 Task: Apply left border.
Action: Mouse moved to (239, 367)
Screenshot: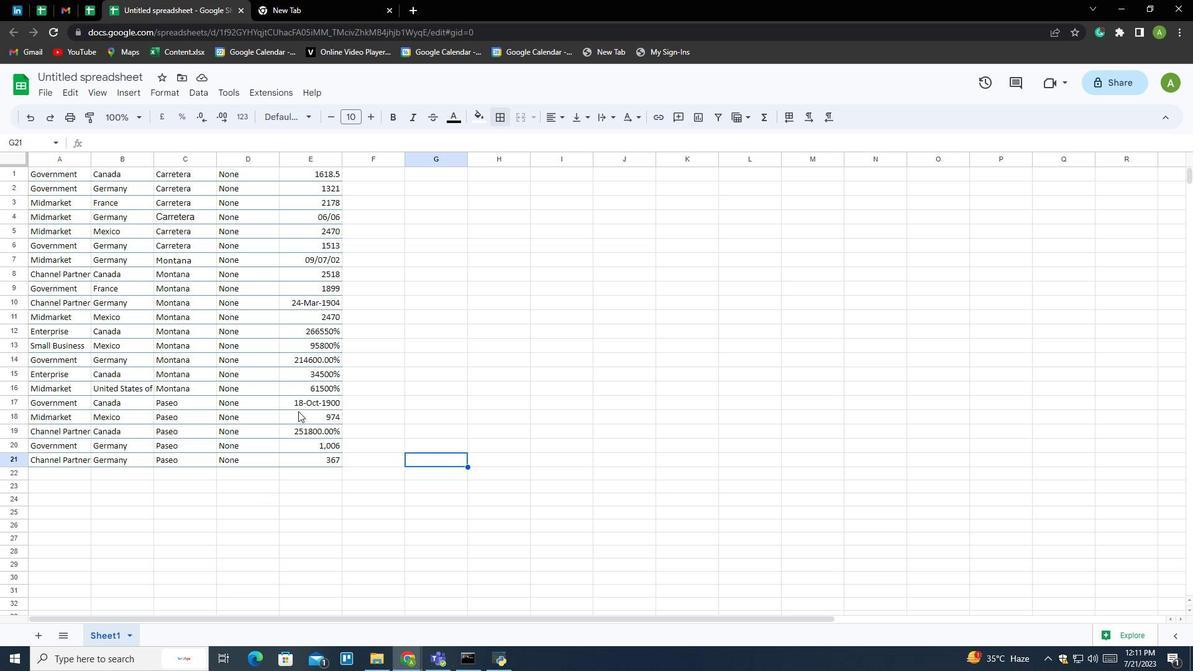 
Action: Mouse pressed left at (239, 367)
Screenshot: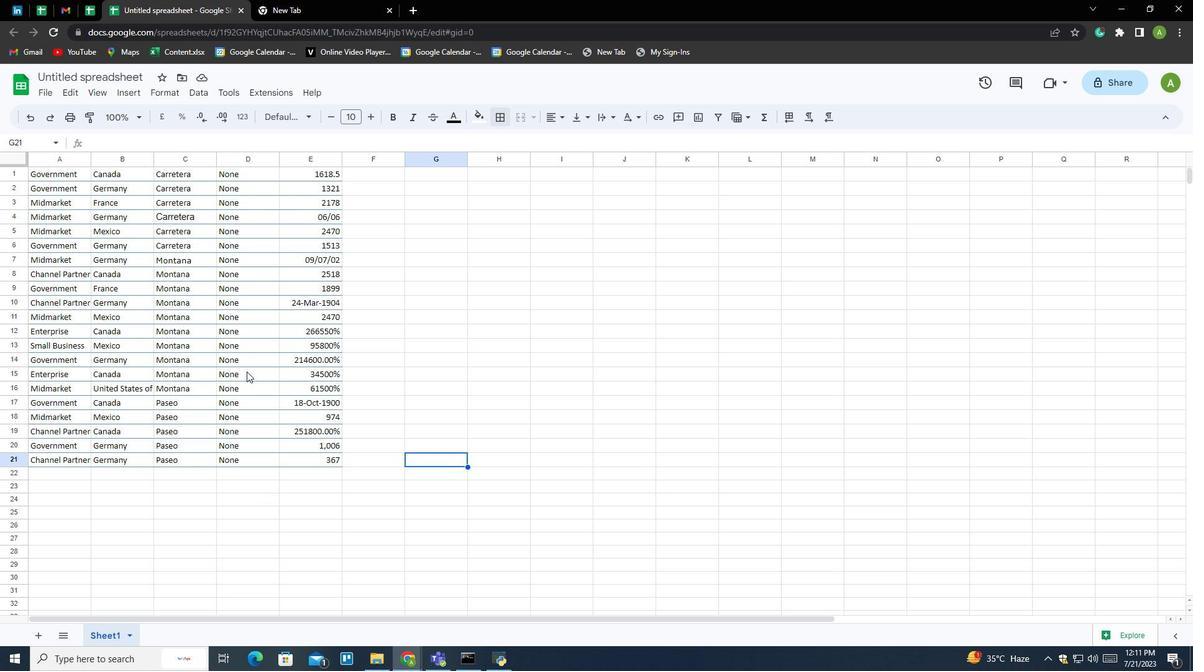 
Action: Key pressed ctrl+A
Screenshot: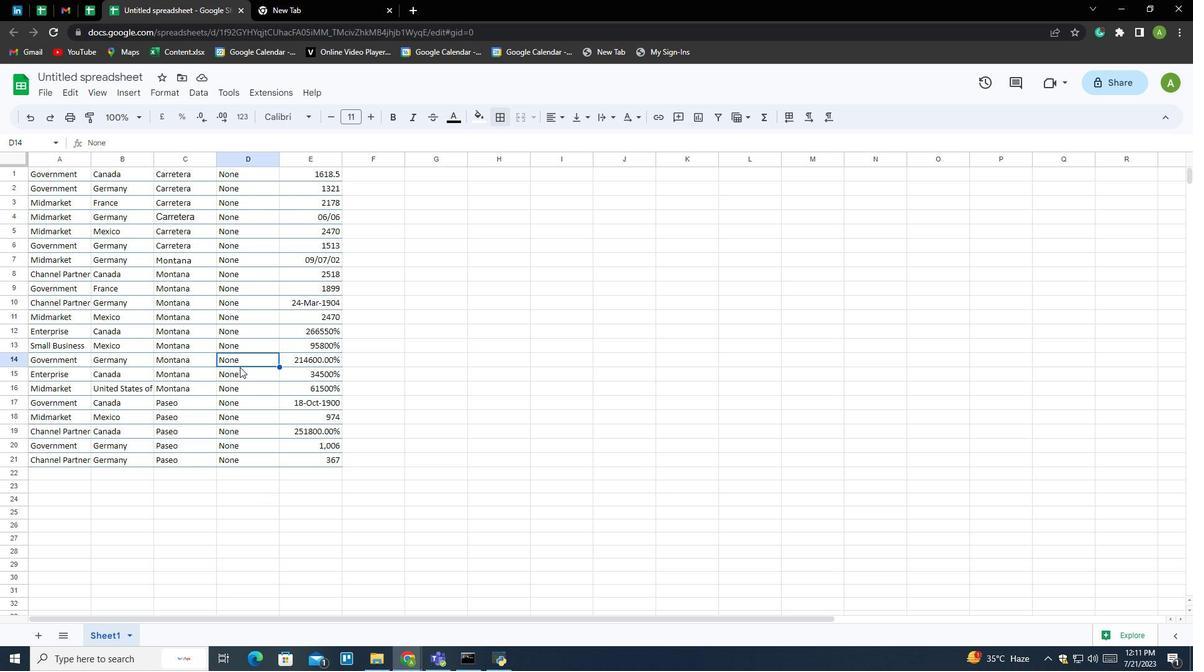
Action: Mouse moved to (507, 115)
Screenshot: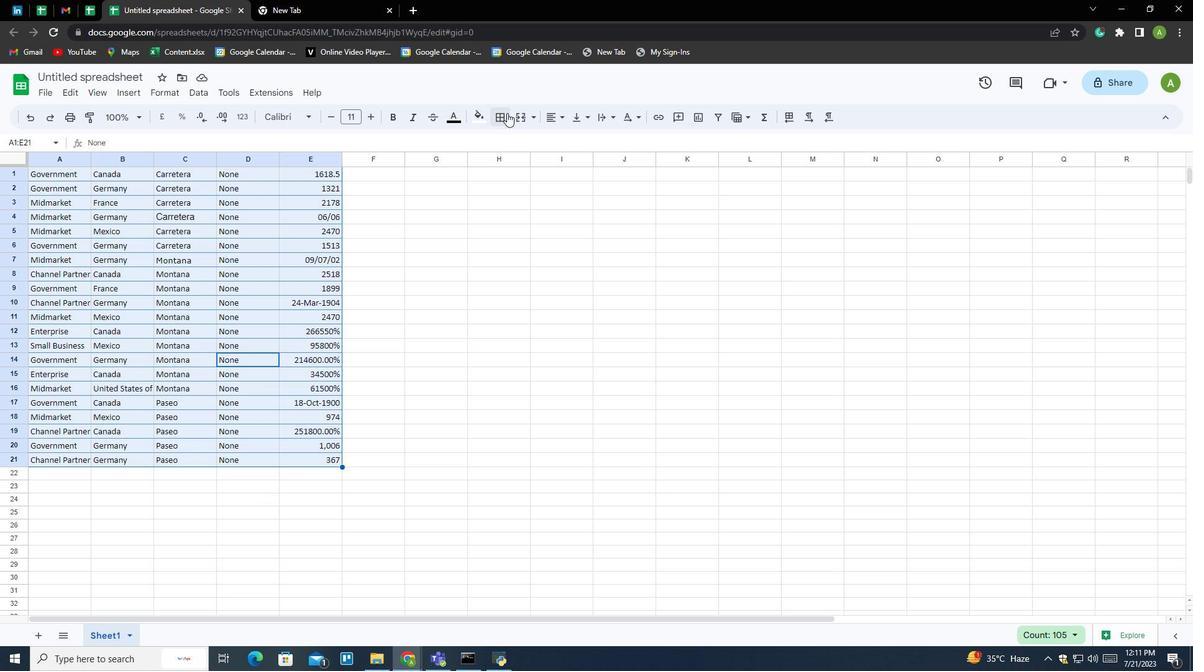 
Action: Mouse pressed left at (507, 115)
Screenshot: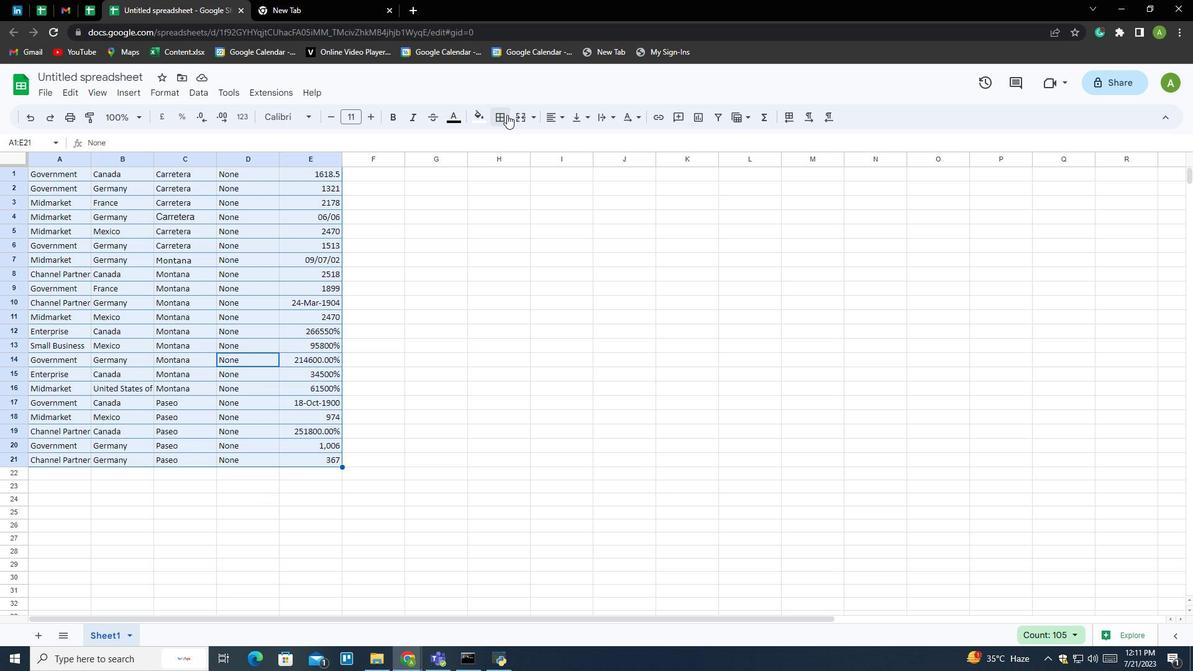 
Action: Mouse moved to (506, 163)
Screenshot: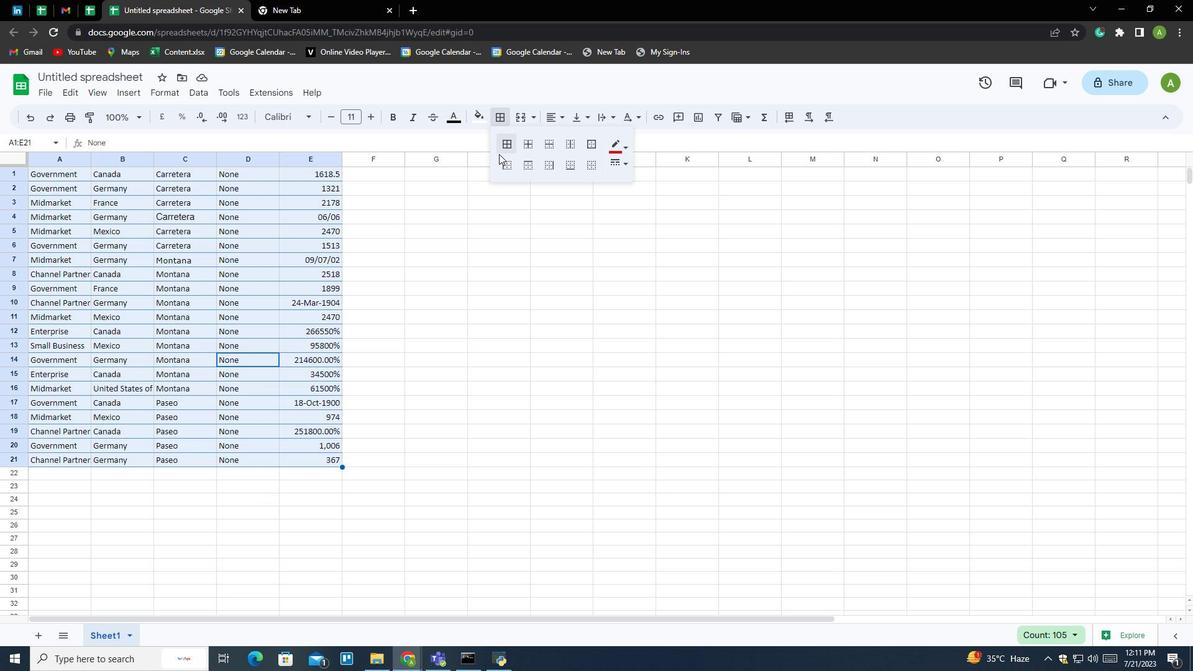 
Action: Mouse pressed left at (506, 163)
Screenshot: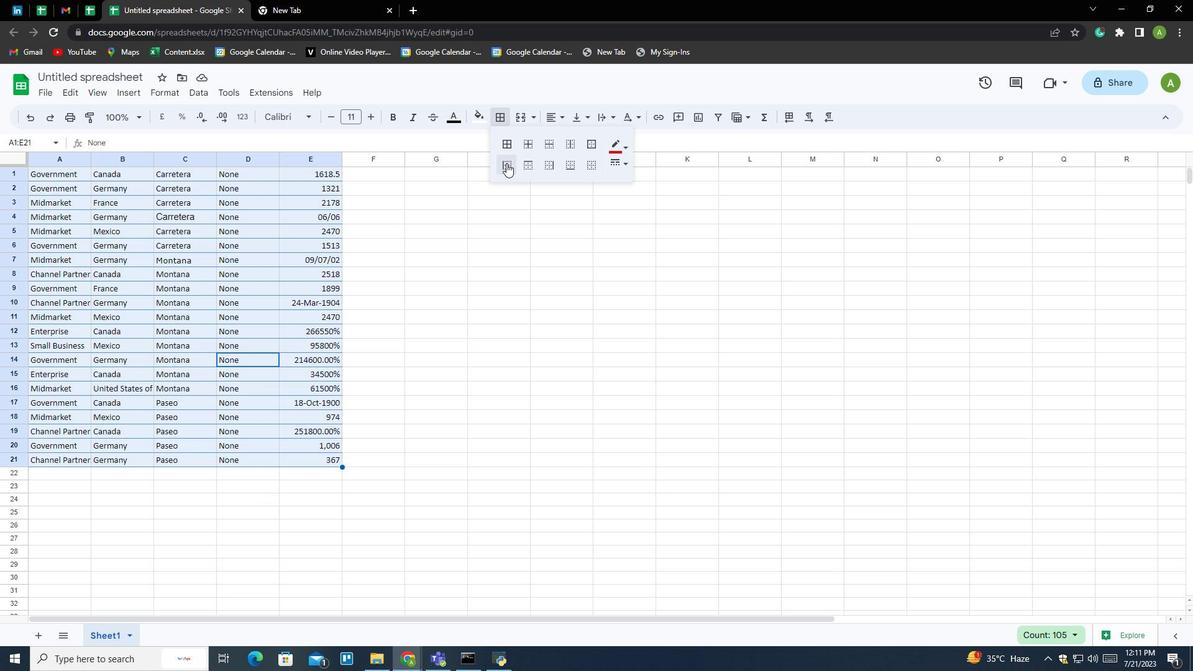 
Action: Mouse moved to (435, 395)
Screenshot: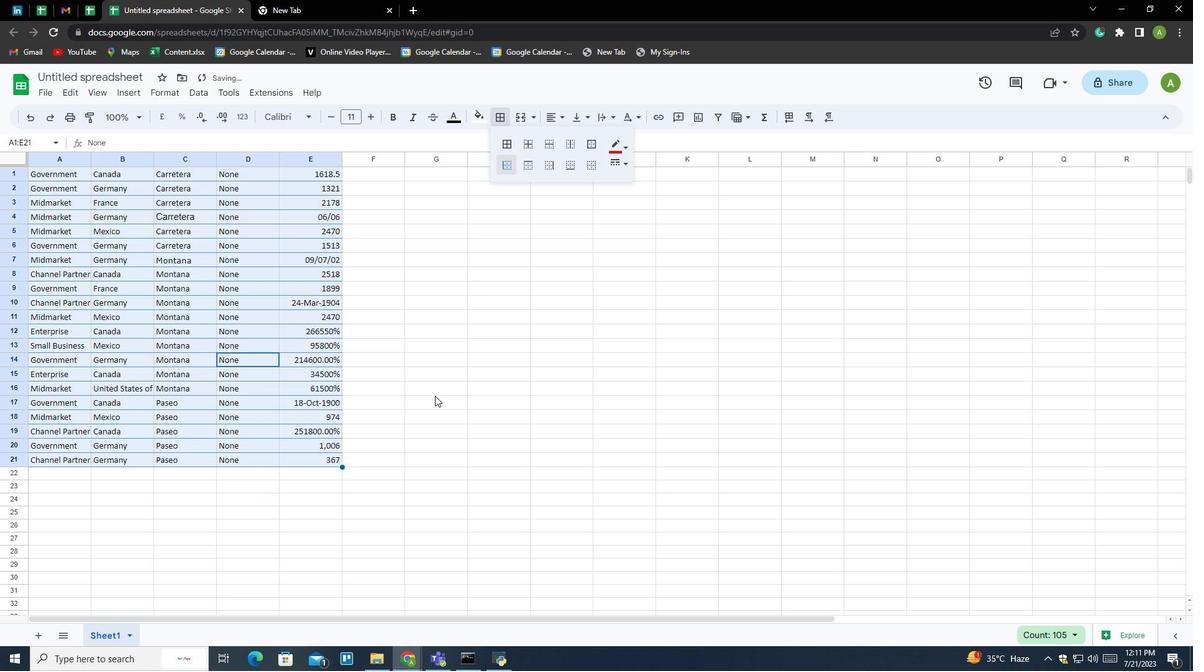 
